 Task: Create a due date automation trigger when advanced on, on the monday of the week before a card is due add dates due in between 1 and 5 days at 11:00 AM.
Action: Mouse moved to (1170, 92)
Screenshot: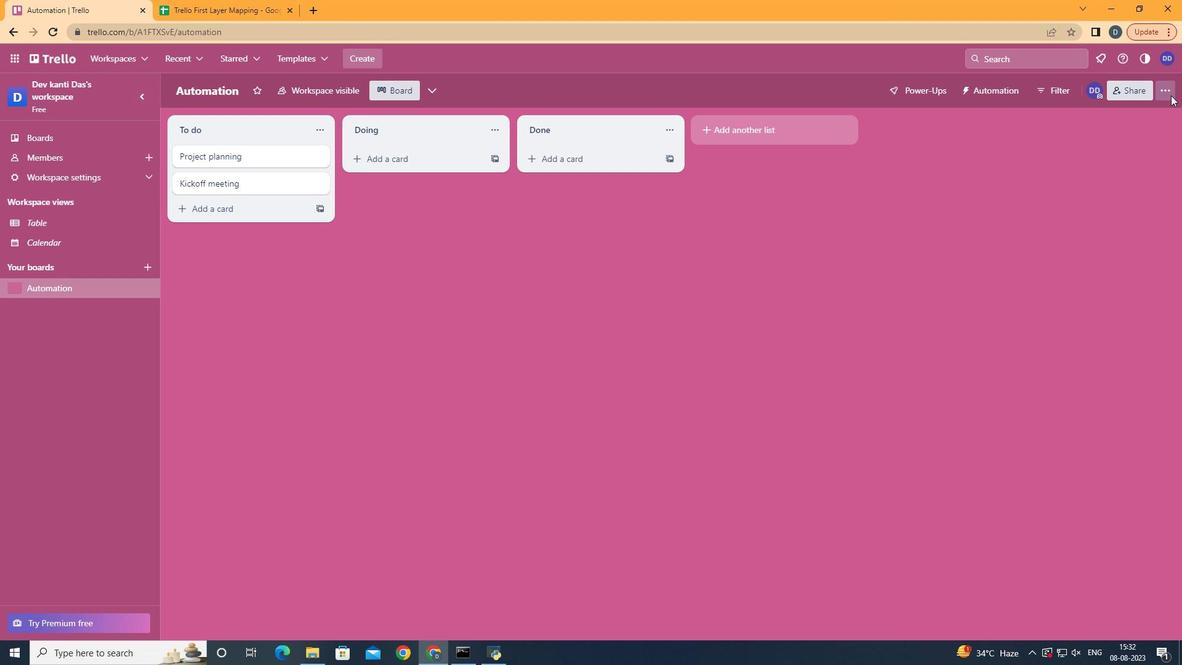 
Action: Mouse pressed left at (1170, 92)
Screenshot: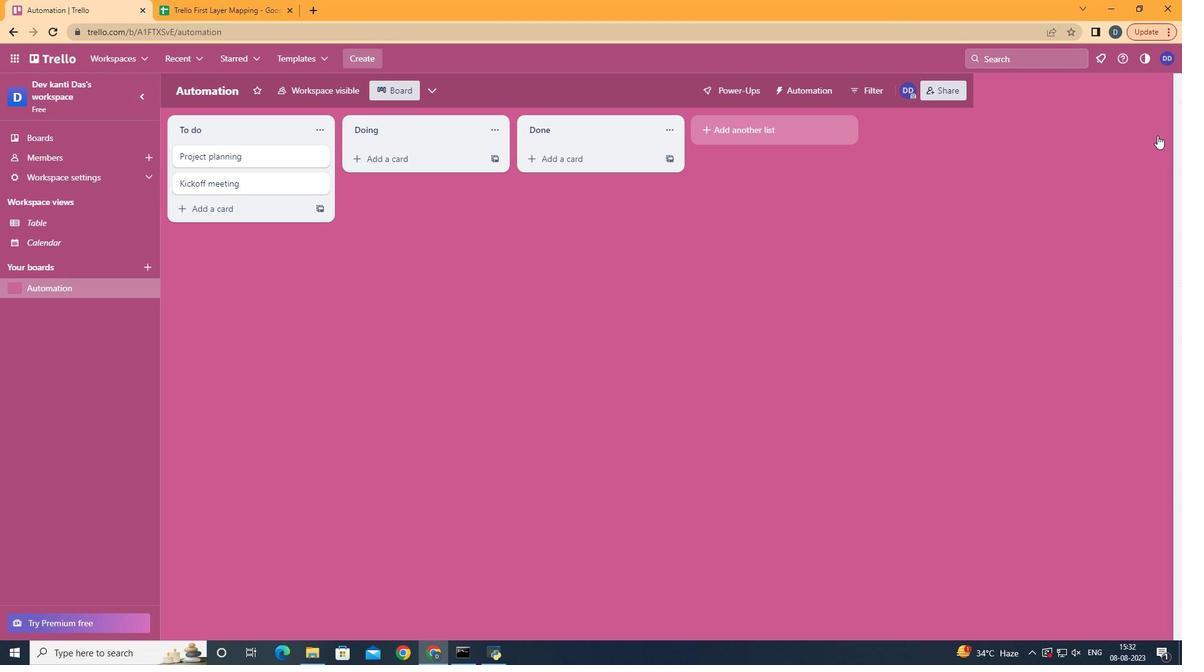 
Action: Mouse moved to (1038, 256)
Screenshot: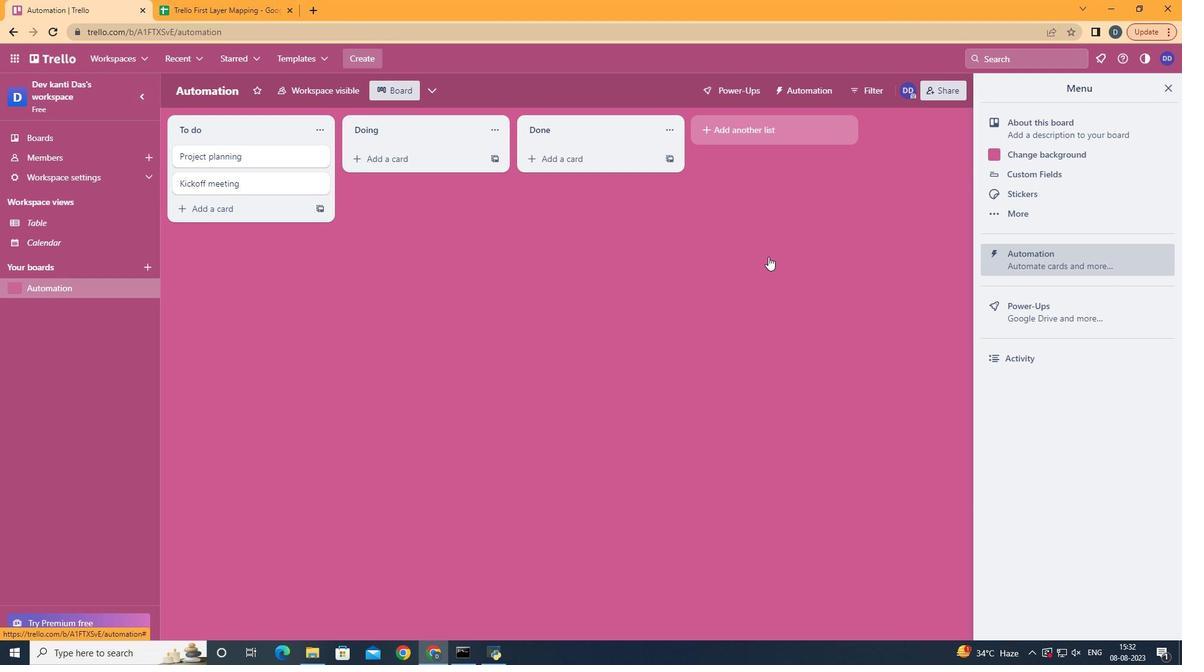 
Action: Mouse pressed left at (1075, 253)
Screenshot: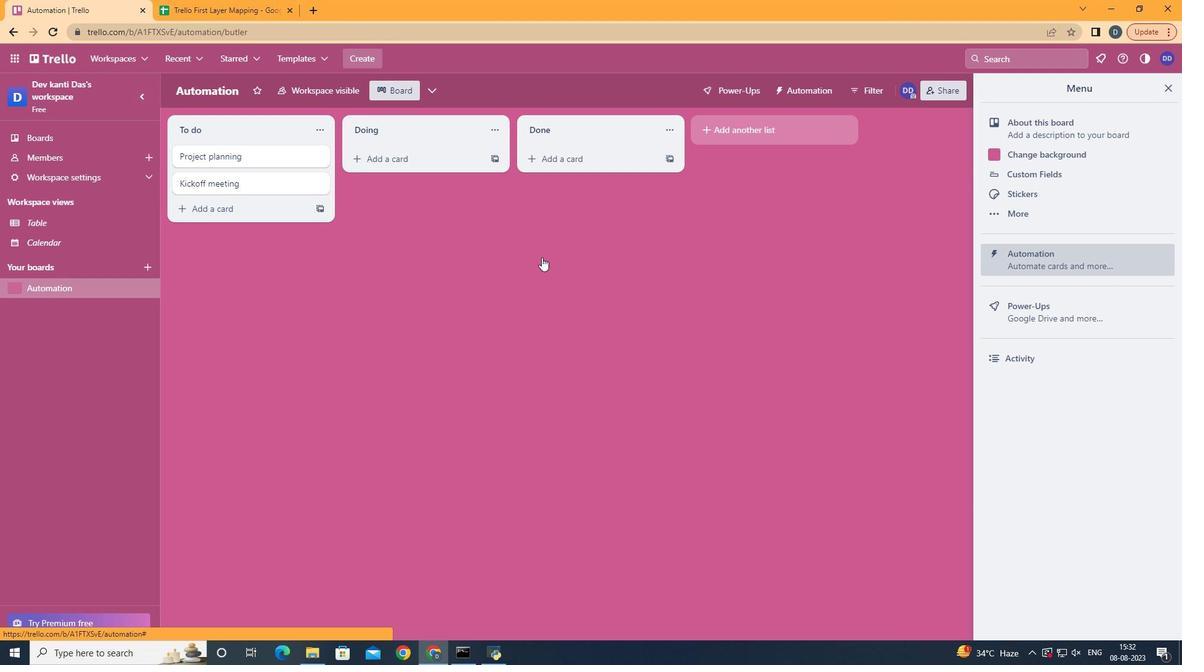 
Action: Mouse moved to (227, 248)
Screenshot: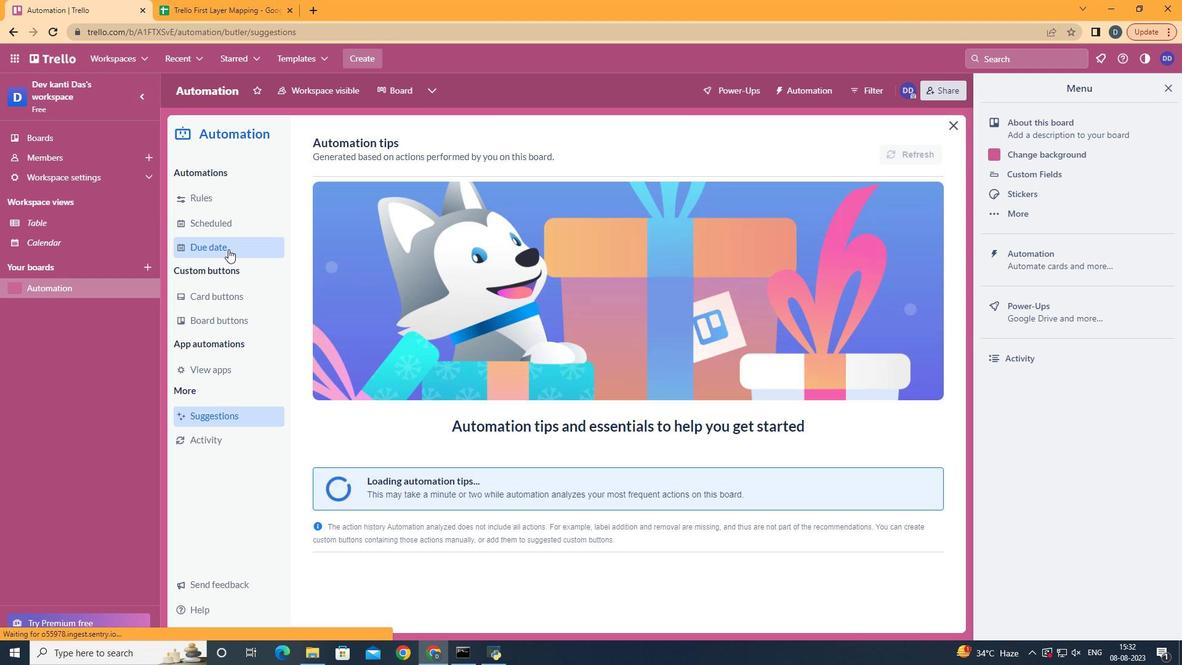 
Action: Mouse pressed left at (227, 248)
Screenshot: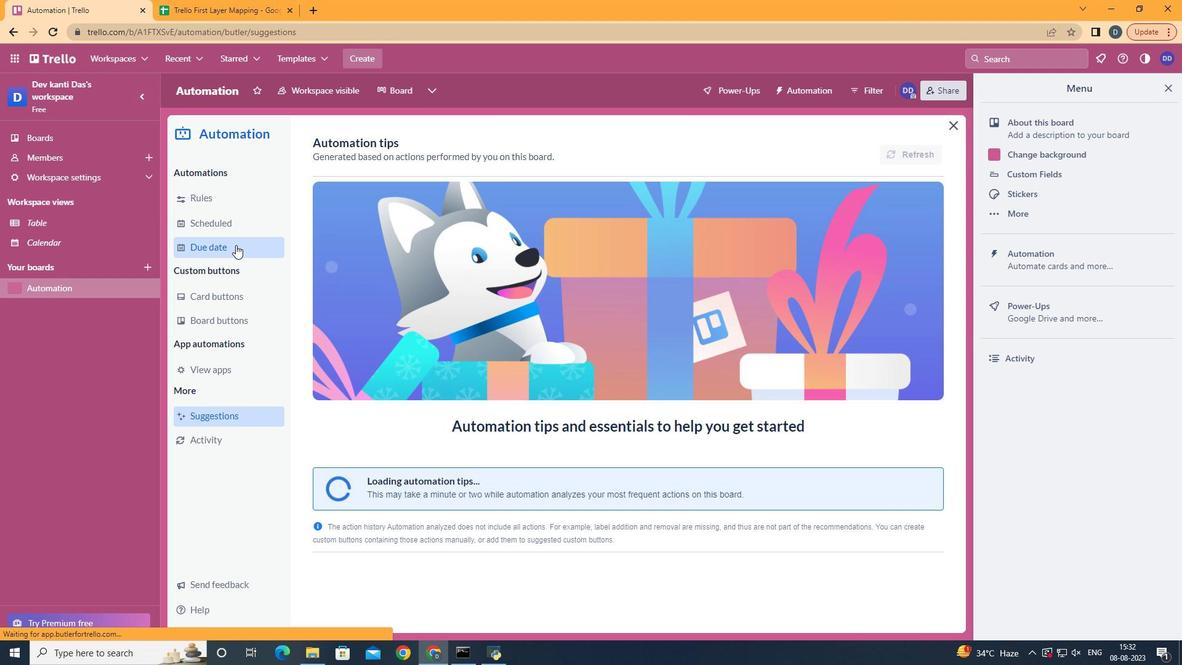 
Action: Mouse moved to (859, 142)
Screenshot: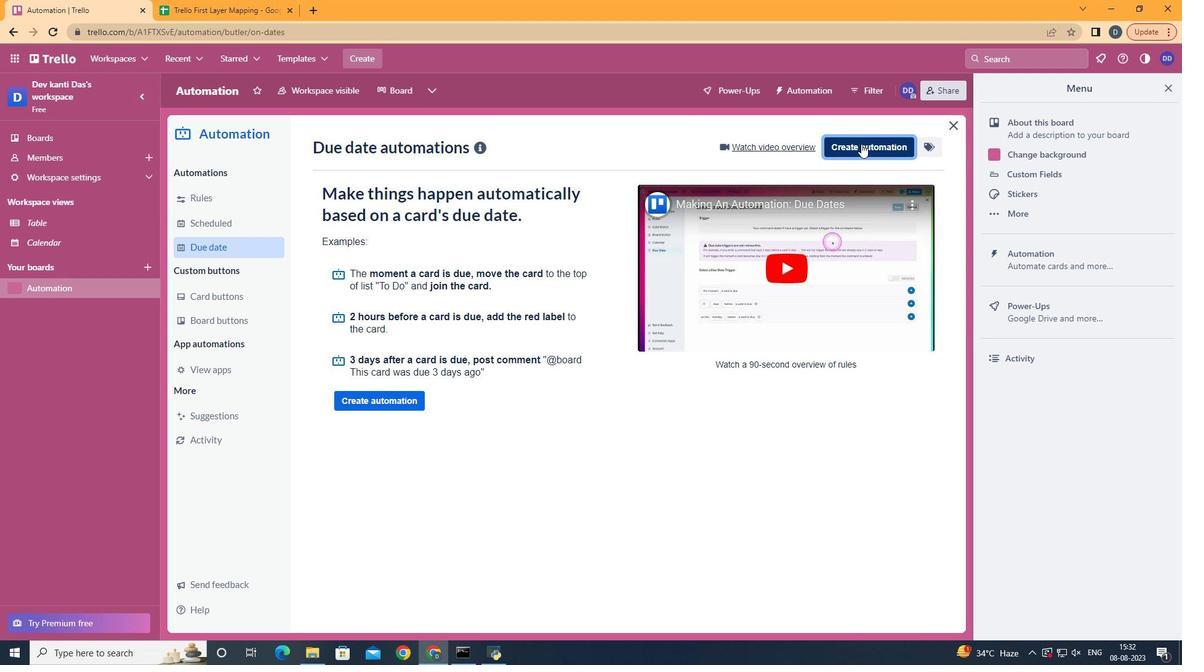 
Action: Mouse pressed left at (859, 142)
Screenshot: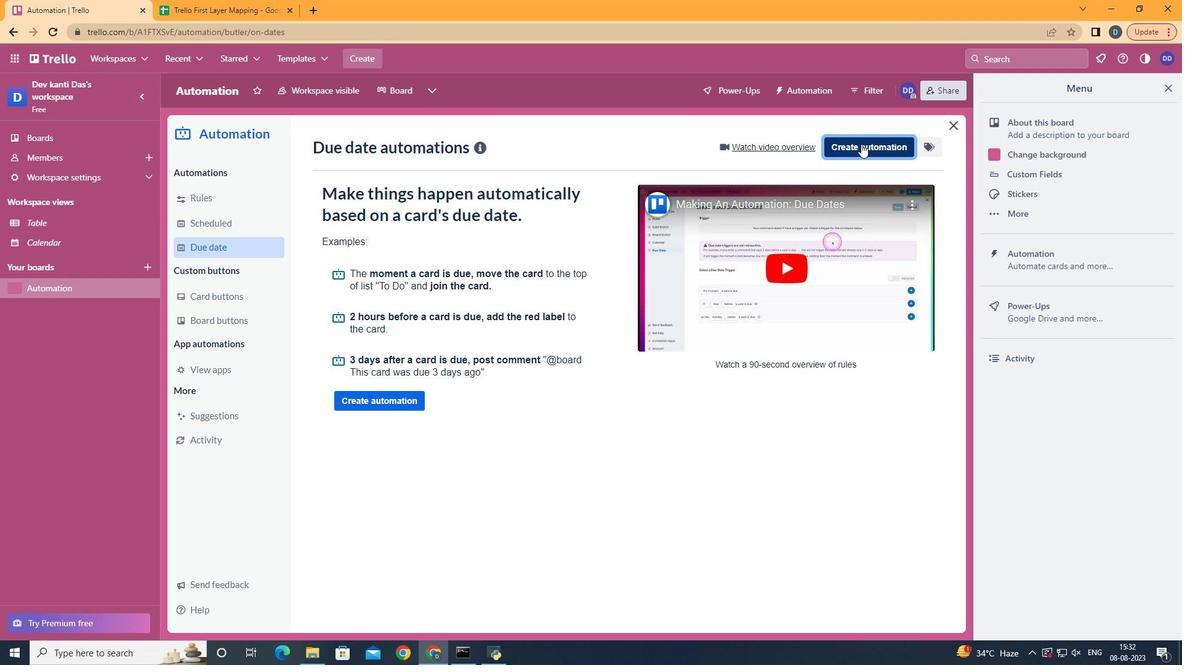 
Action: Mouse moved to (582, 265)
Screenshot: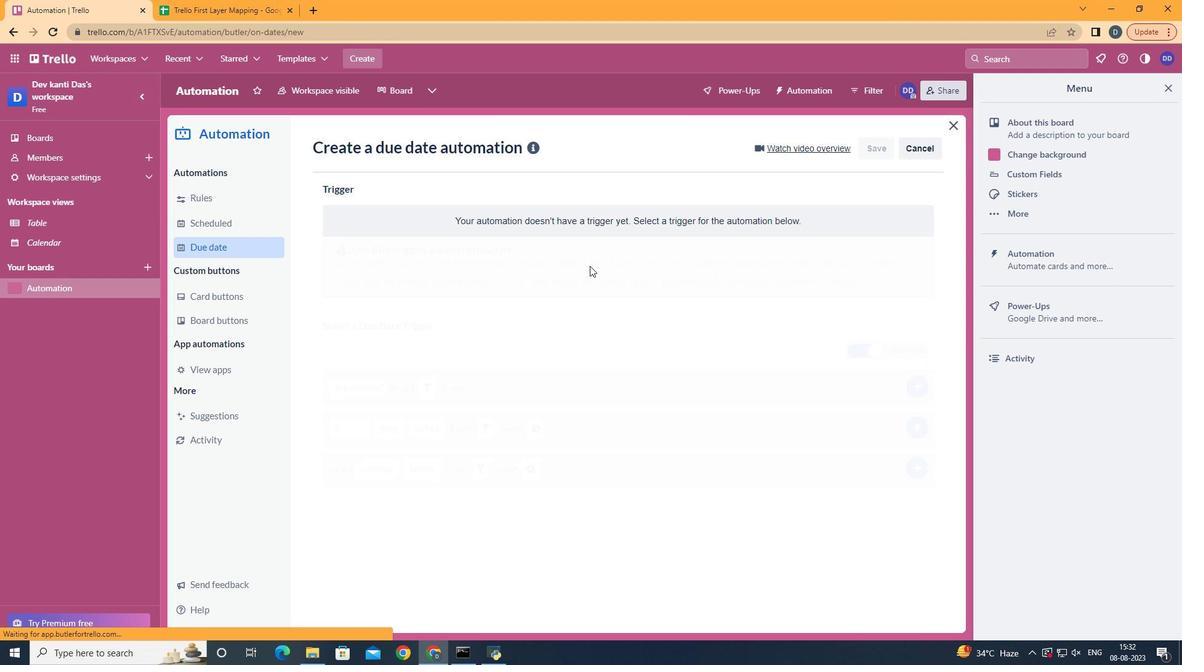 
Action: Mouse pressed left at (582, 265)
Screenshot: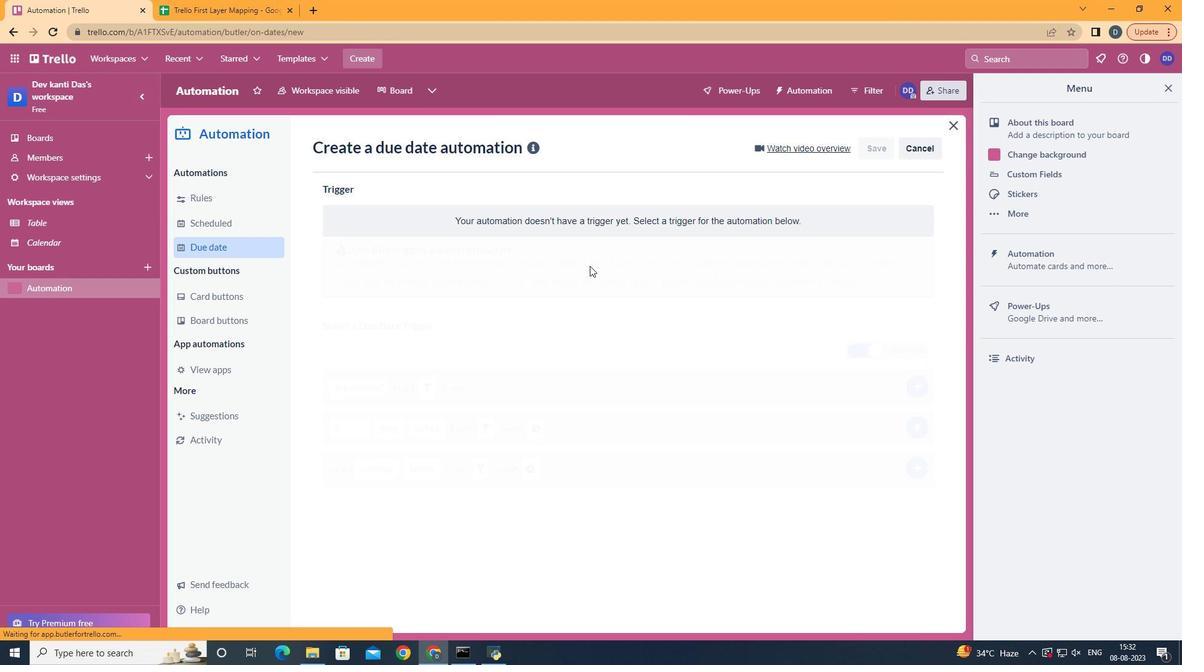 
Action: Mouse moved to (431, 596)
Screenshot: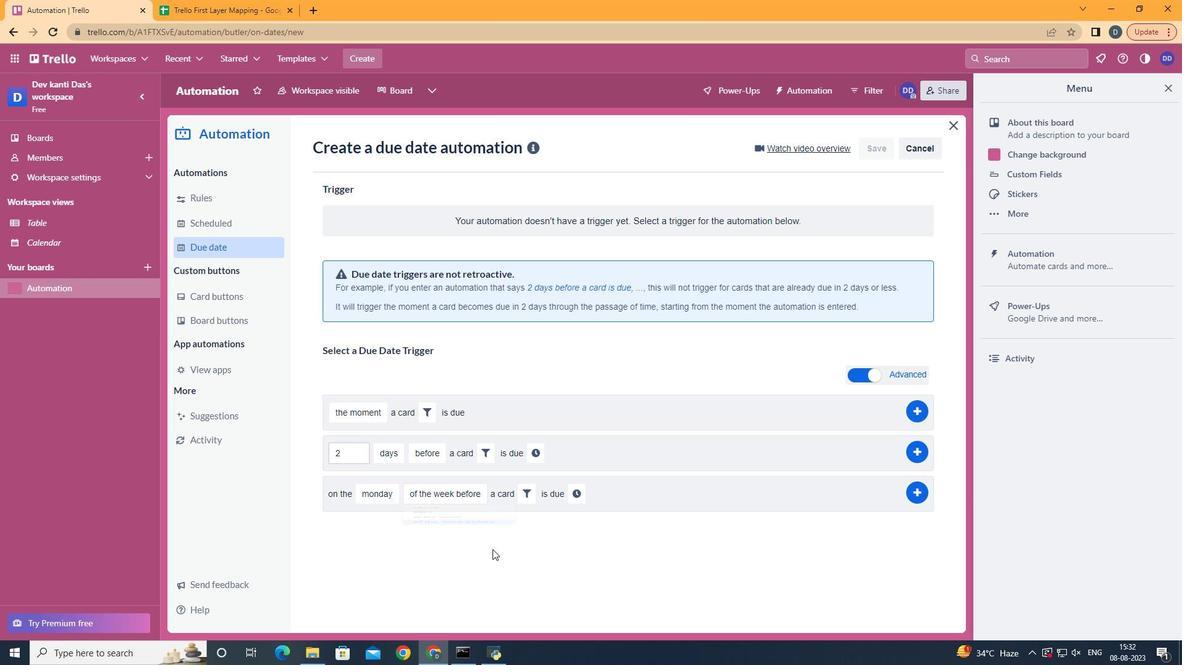 
Action: Mouse pressed left at (431, 596)
Screenshot: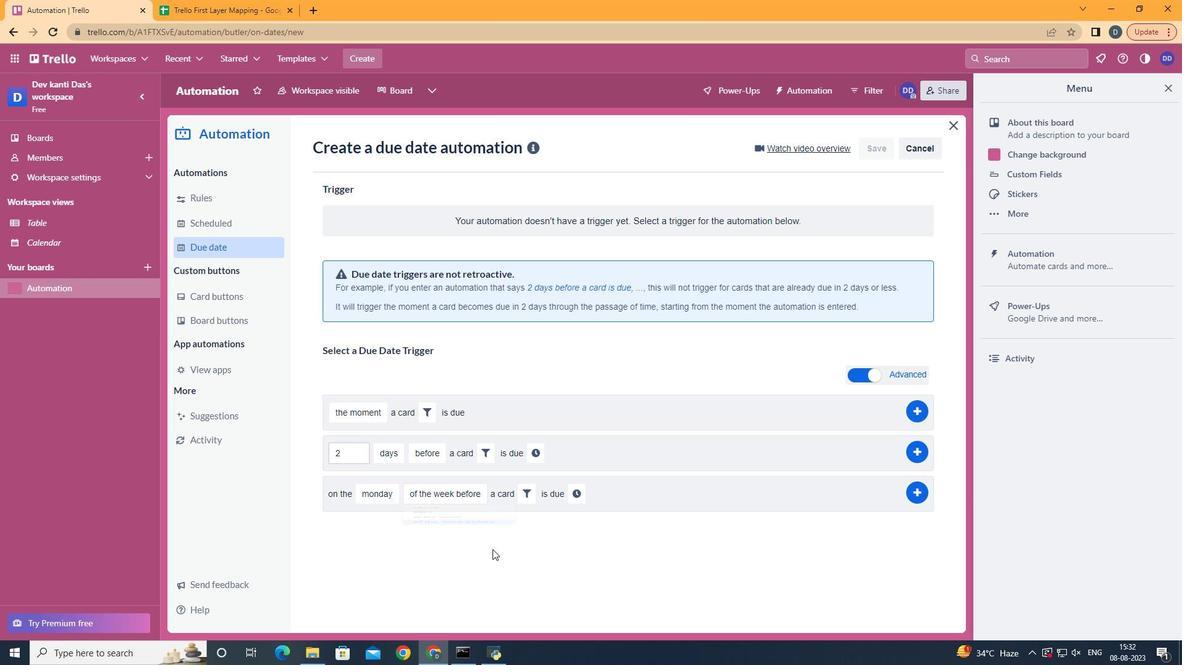 
Action: Mouse moved to (532, 498)
Screenshot: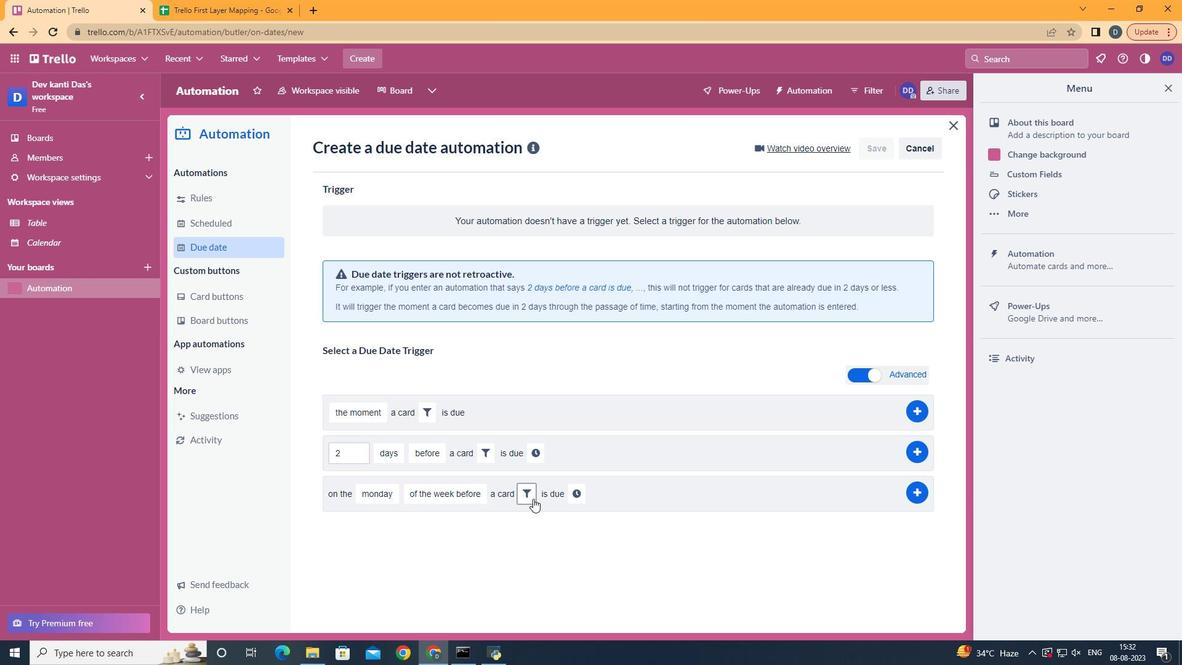 
Action: Mouse pressed left at (532, 498)
Screenshot: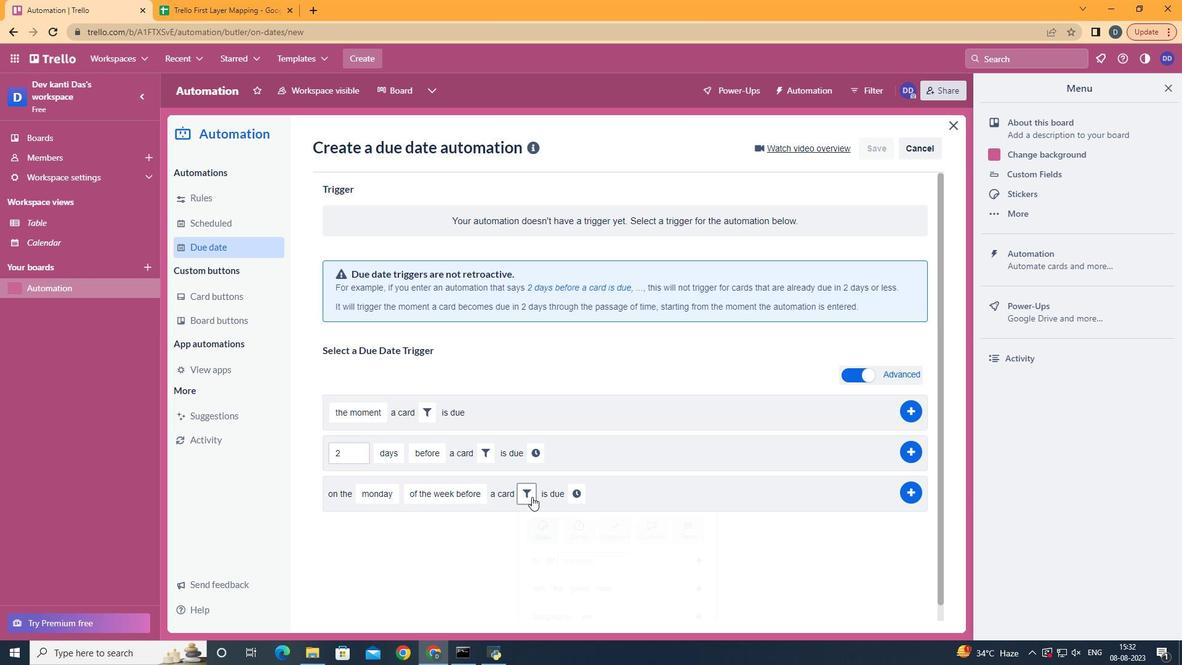 
Action: Mouse moved to (589, 533)
Screenshot: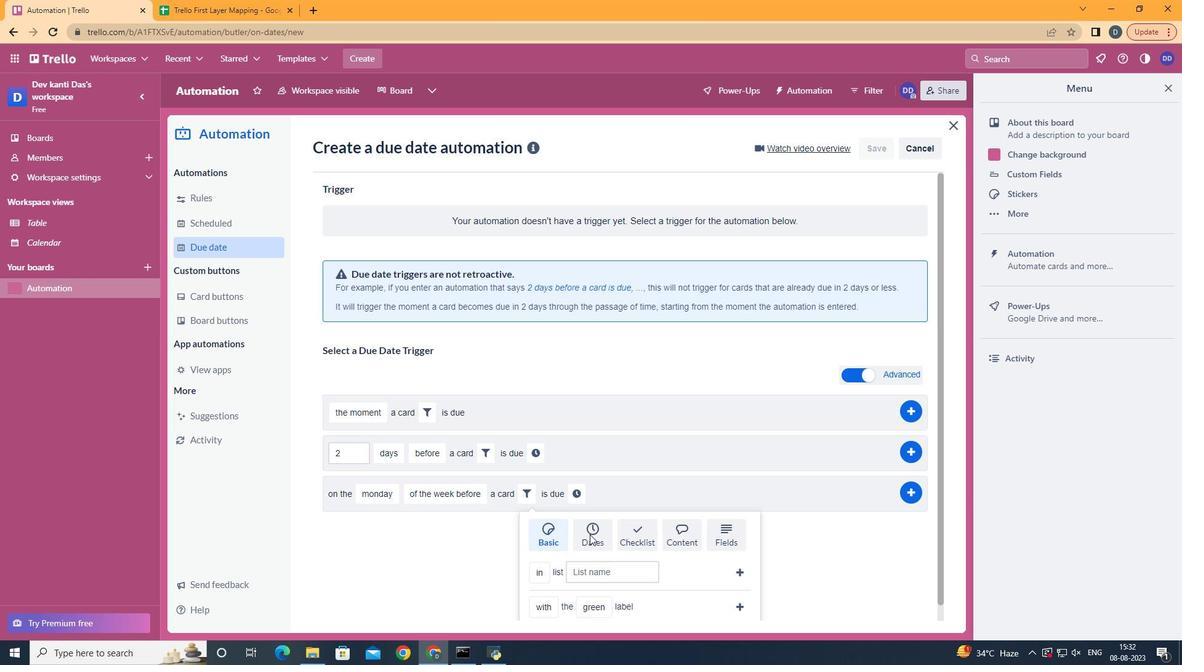 
Action: Mouse pressed left at (589, 533)
Screenshot: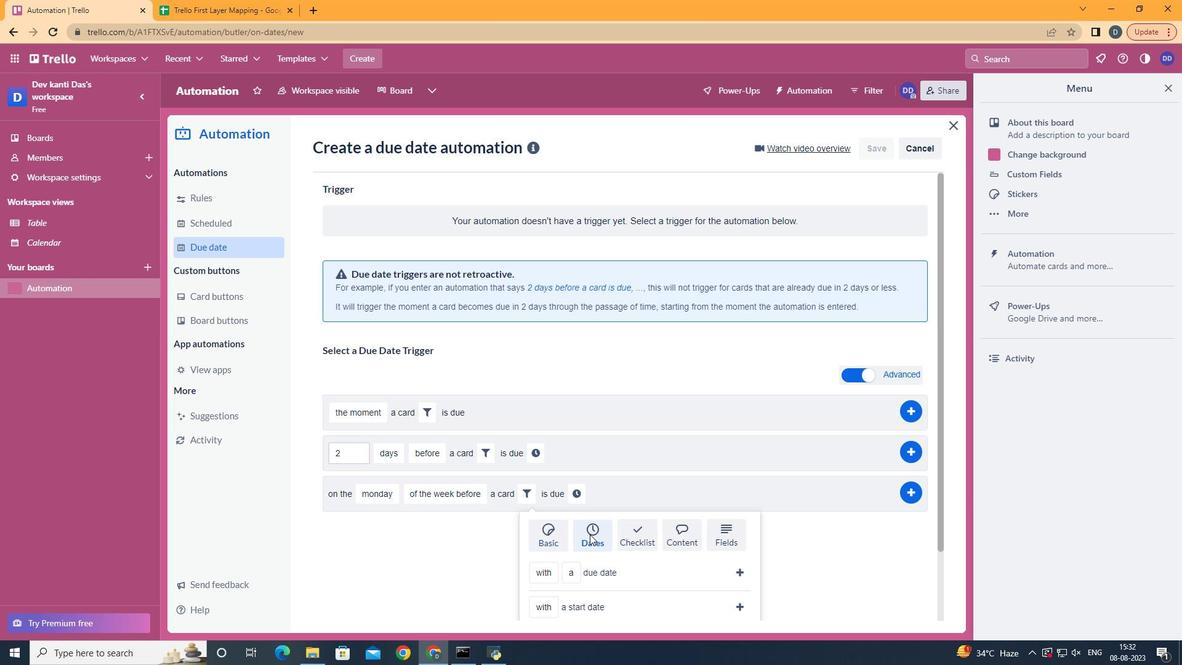 
Action: Mouse moved to (589, 533)
Screenshot: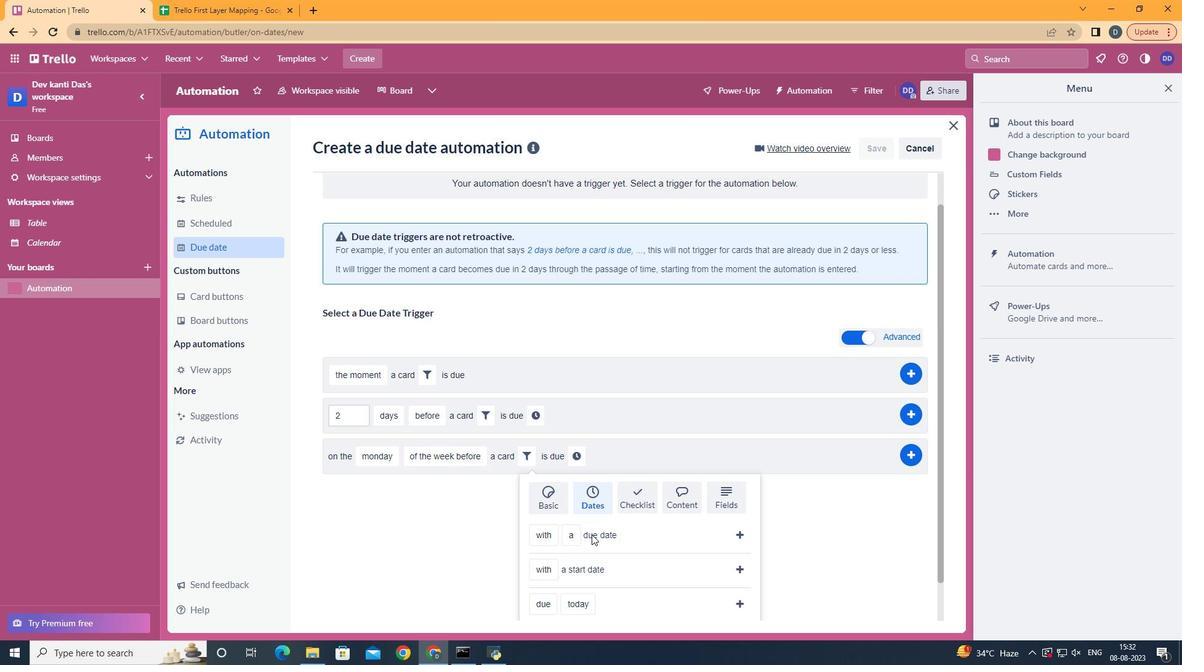 
Action: Mouse scrolled (589, 533) with delta (0, 0)
Screenshot: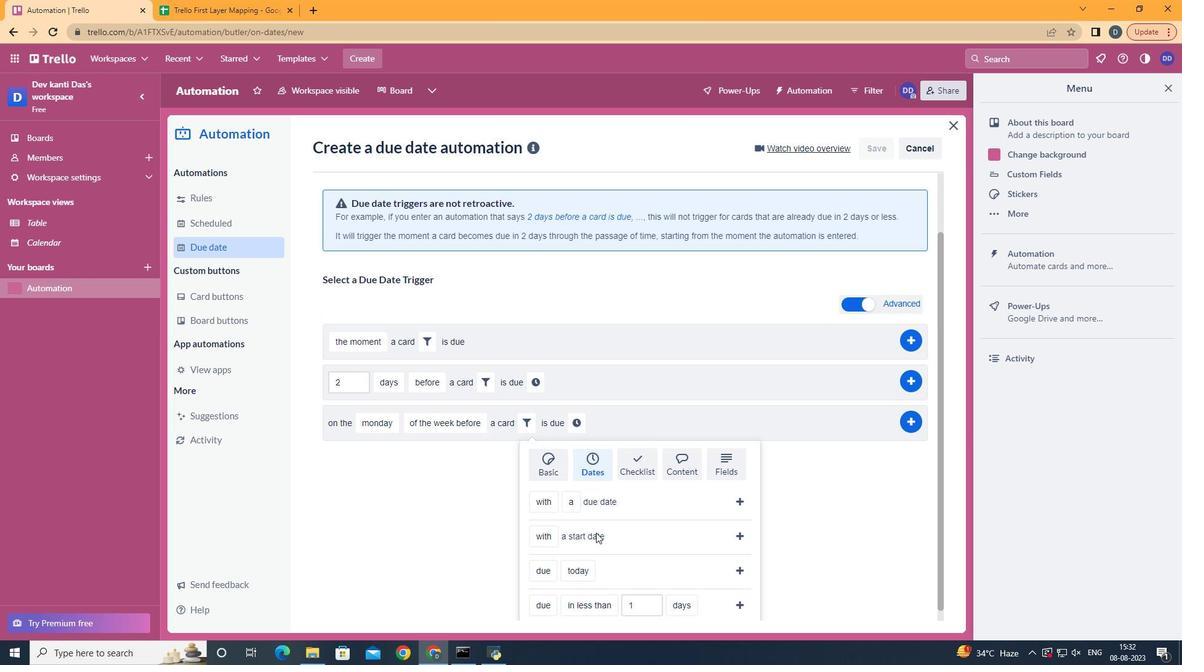 
Action: Mouse scrolled (589, 533) with delta (0, 0)
Screenshot: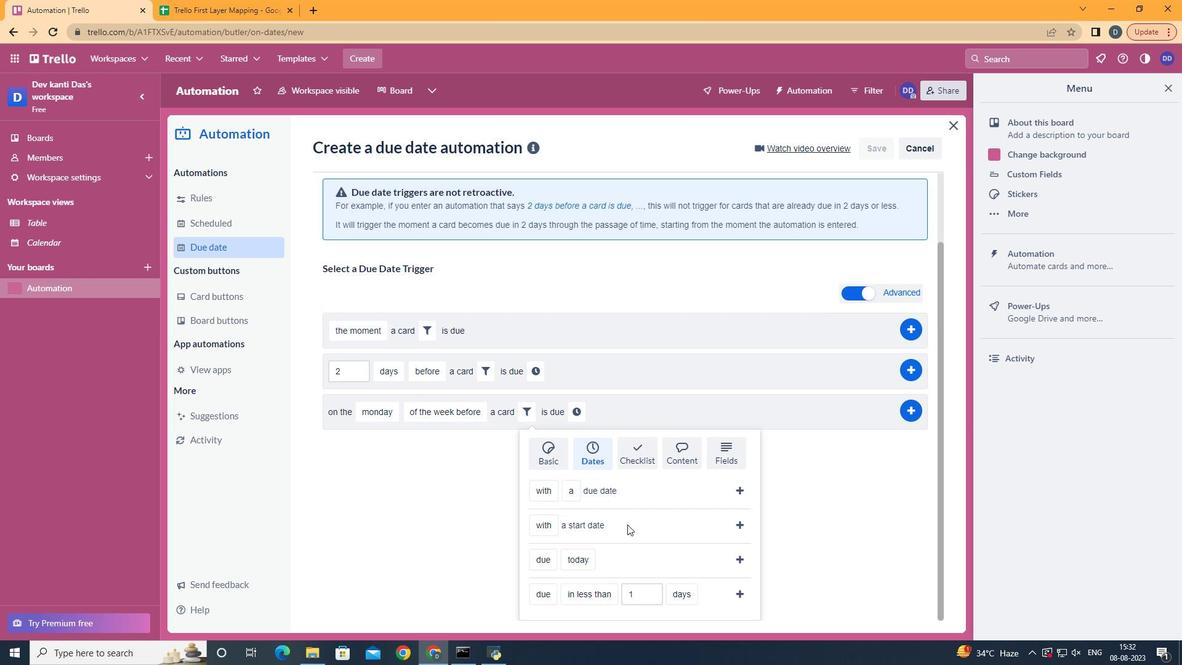 
Action: Mouse scrolled (589, 533) with delta (0, 0)
Screenshot: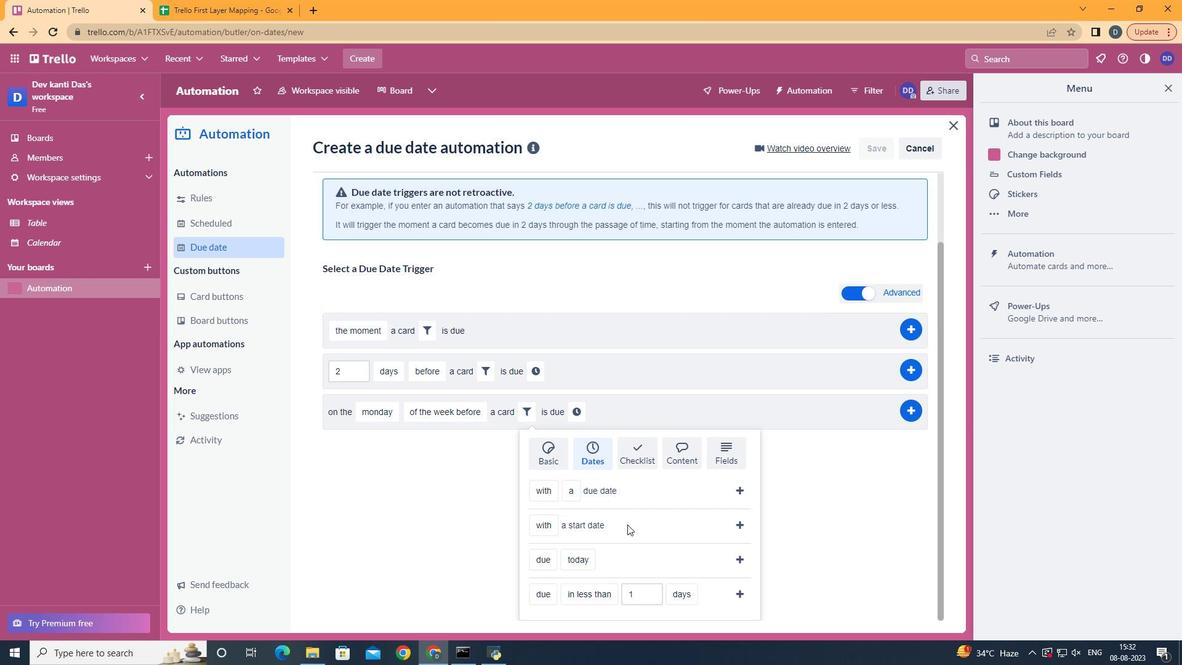 
Action: Mouse scrolled (589, 533) with delta (0, 0)
Screenshot: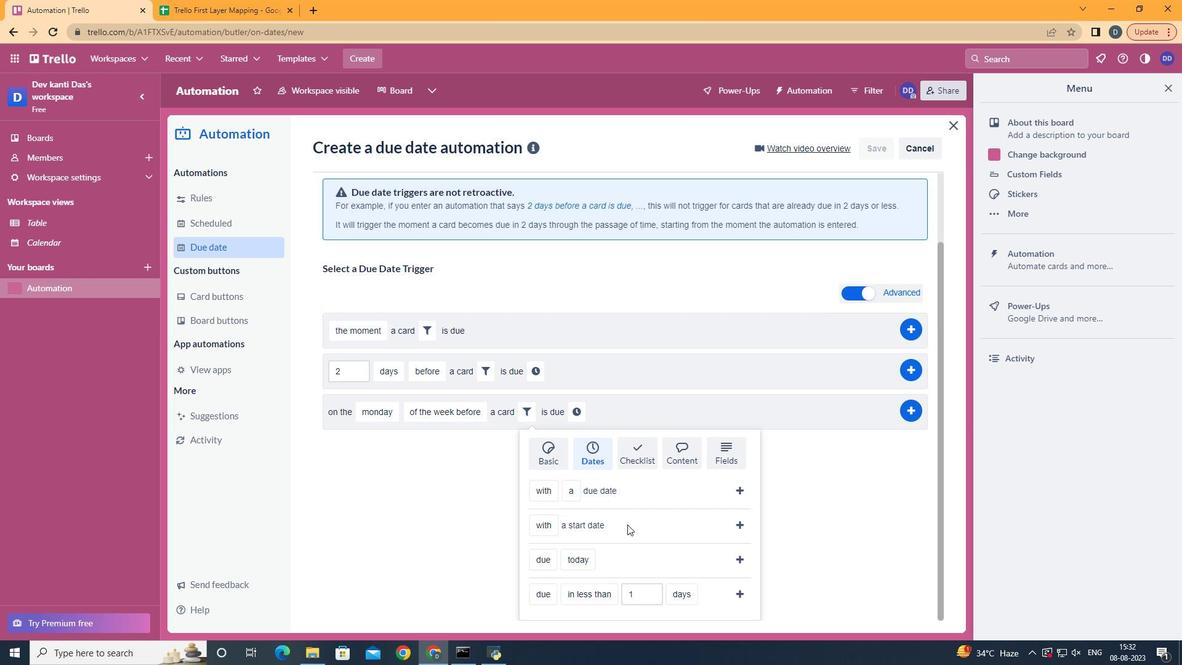 
Action: Mouse moved to (565, 546)
Screenshot: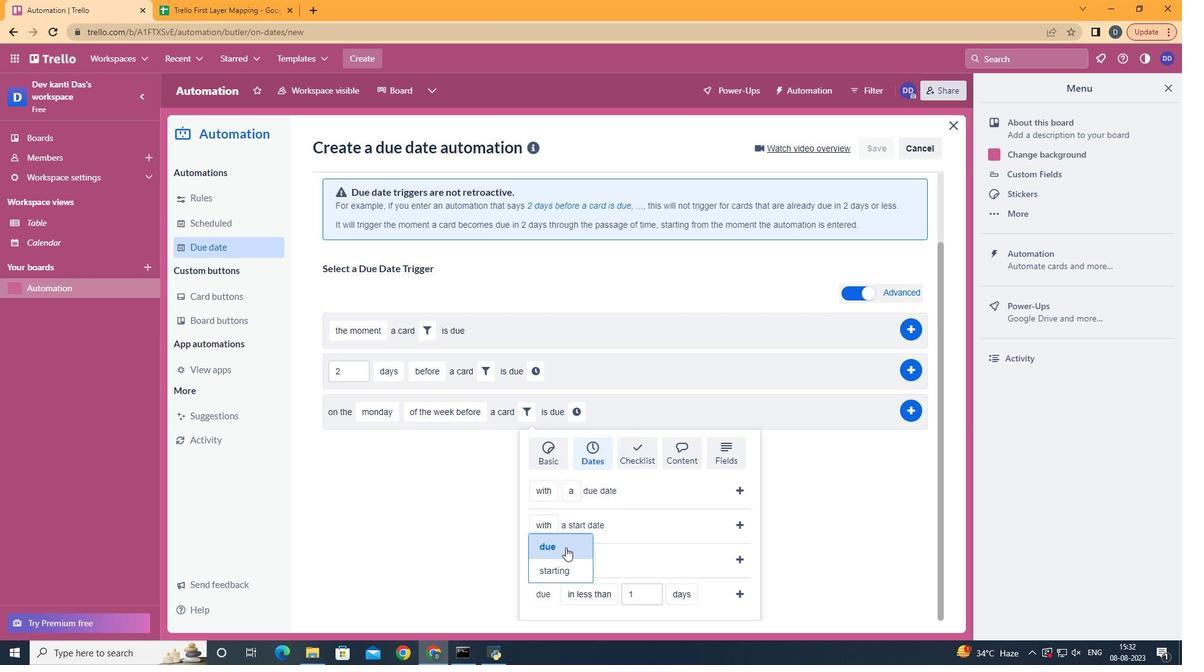 
Action: Mouse pressed left at (565, 546)
Screenshot: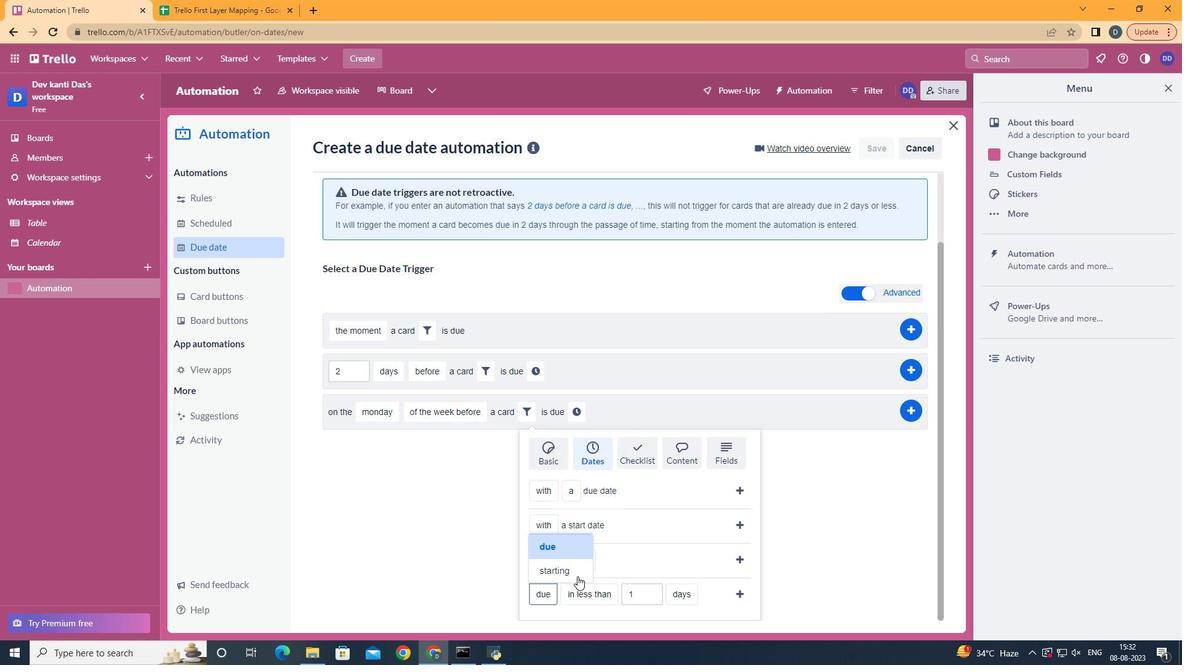 
Action: Mouse moved to (601, 568)
Screenshot: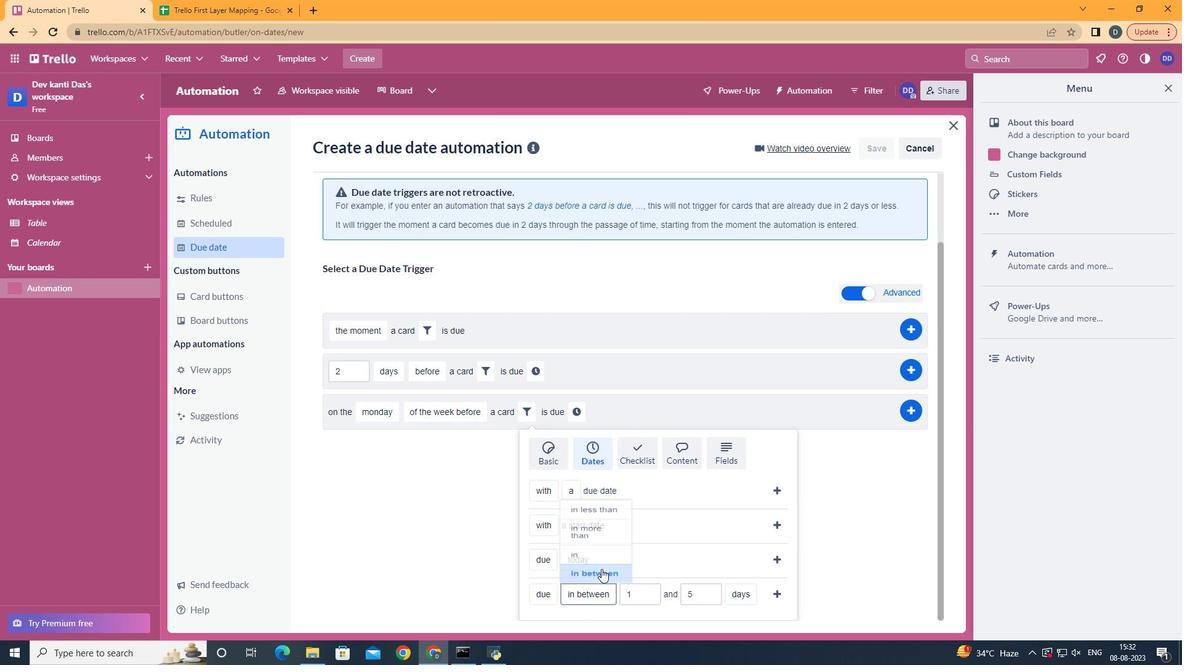 
Action: Mouse pressed left at (601, 568)
Screenshot: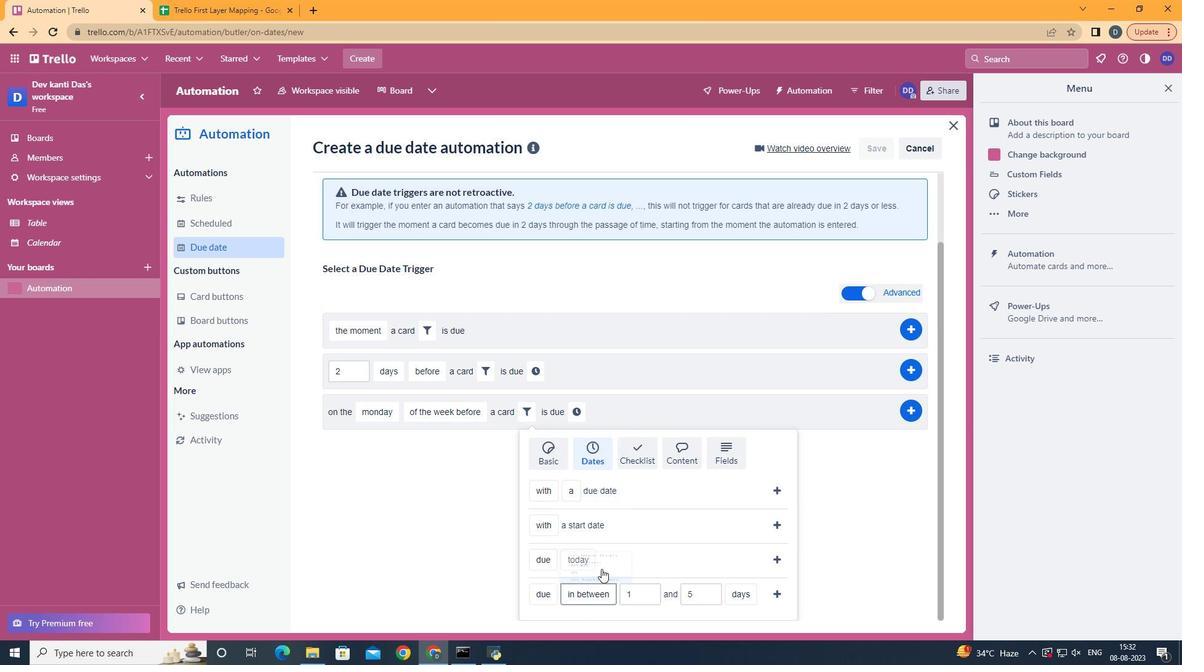 
Action: Mouse moved to (752, 545)
Screenshot: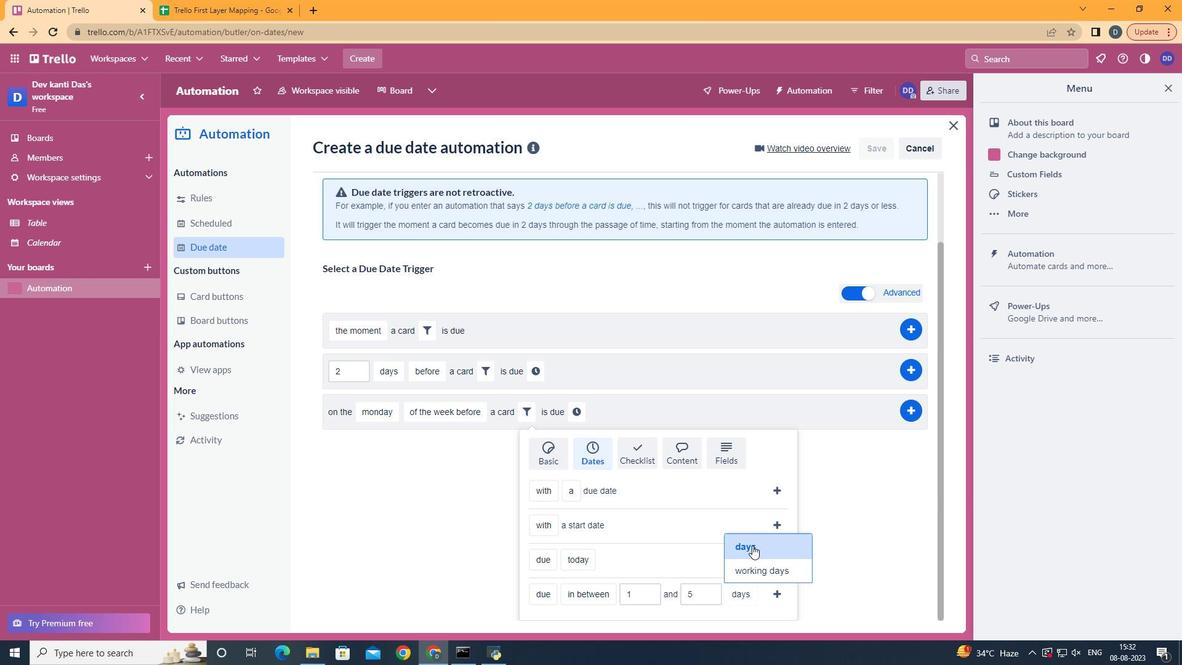 
Action: Mouse pressed left at (752, 545)
Screenshot: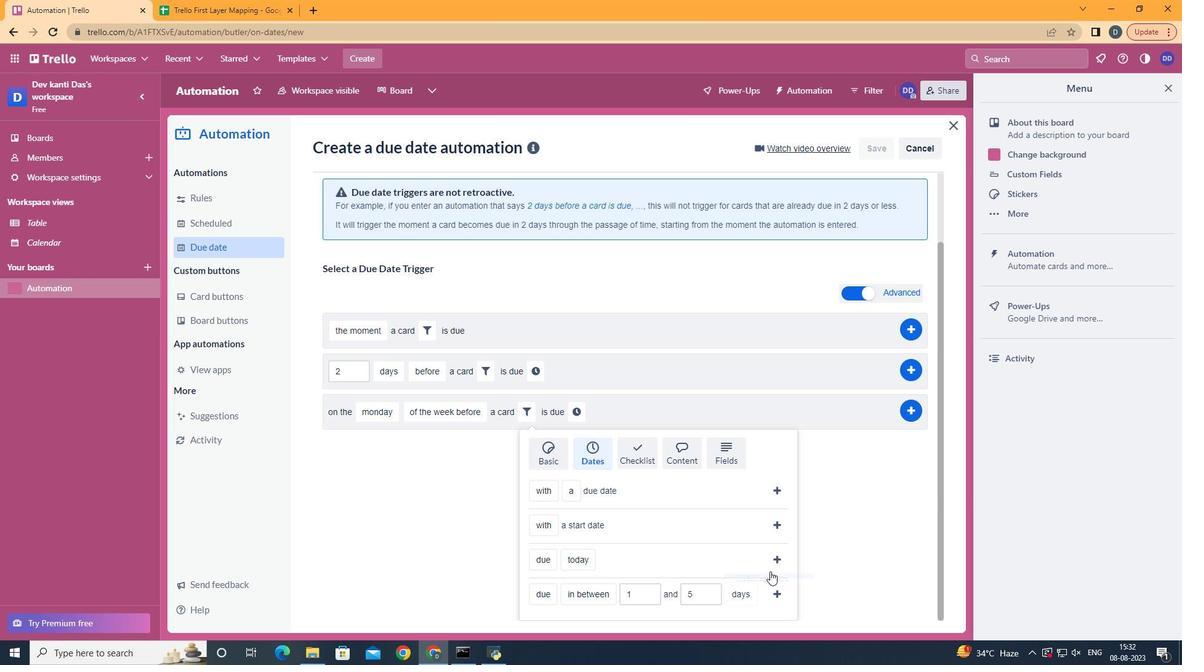 
Action: Mouse moved to (782, 590)
Screenshot: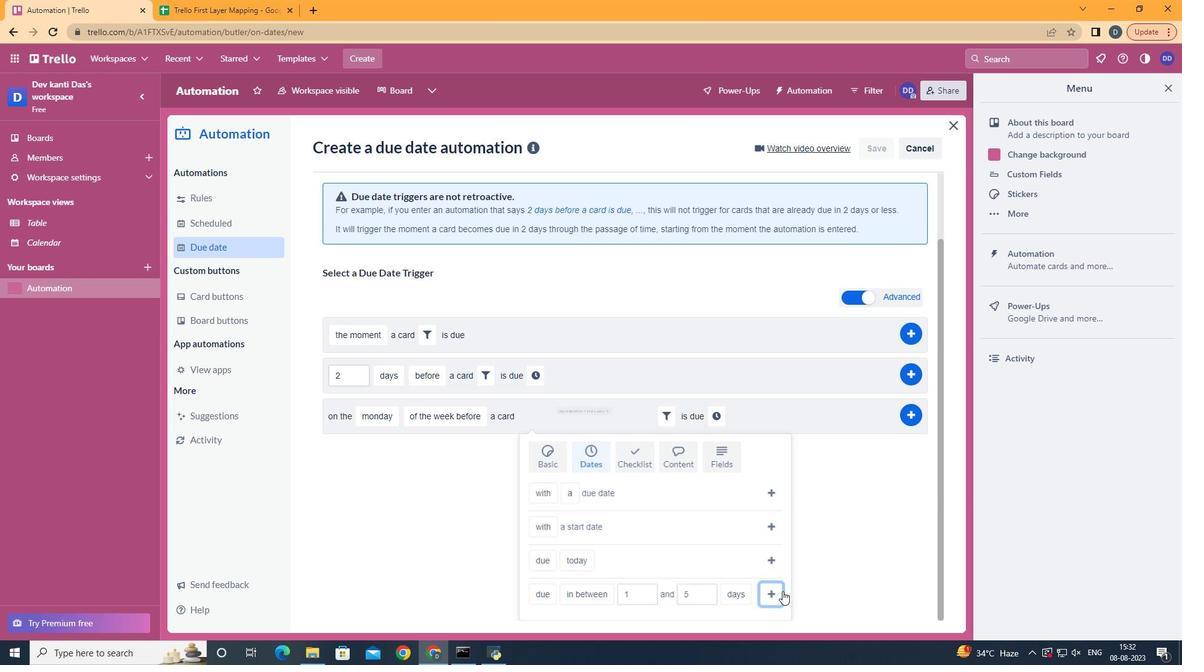 
Action: Mouse pressed left at (782, 590)
Screenshot: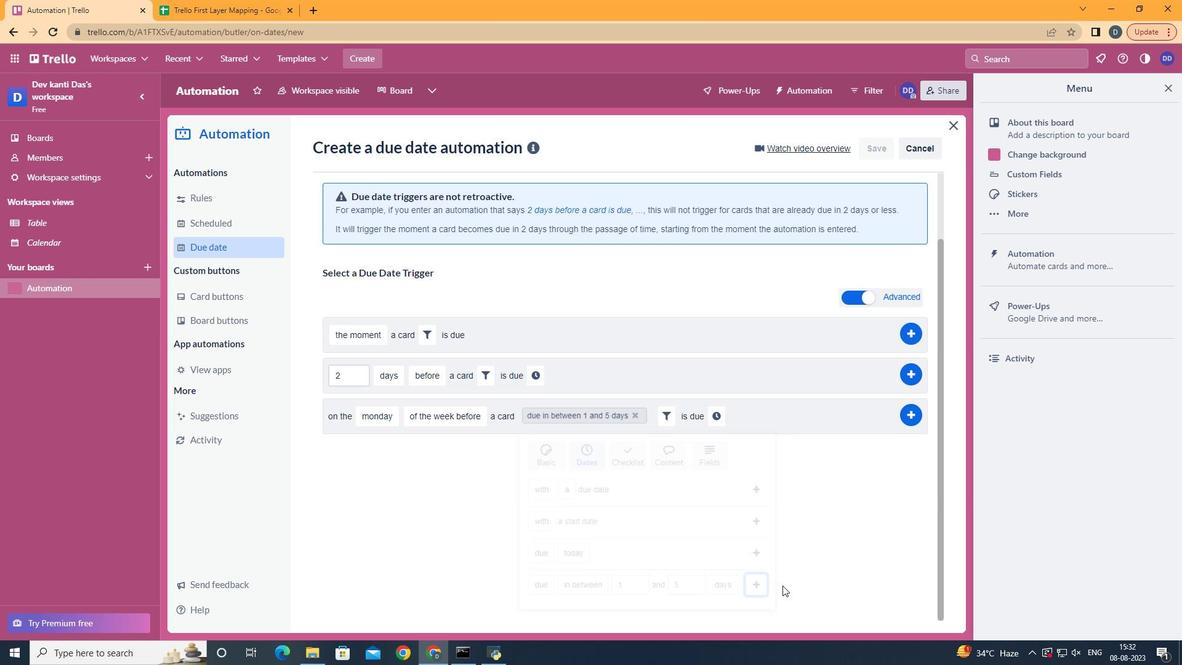 
Action: Mouse moved to (722, 500)
Screenshot: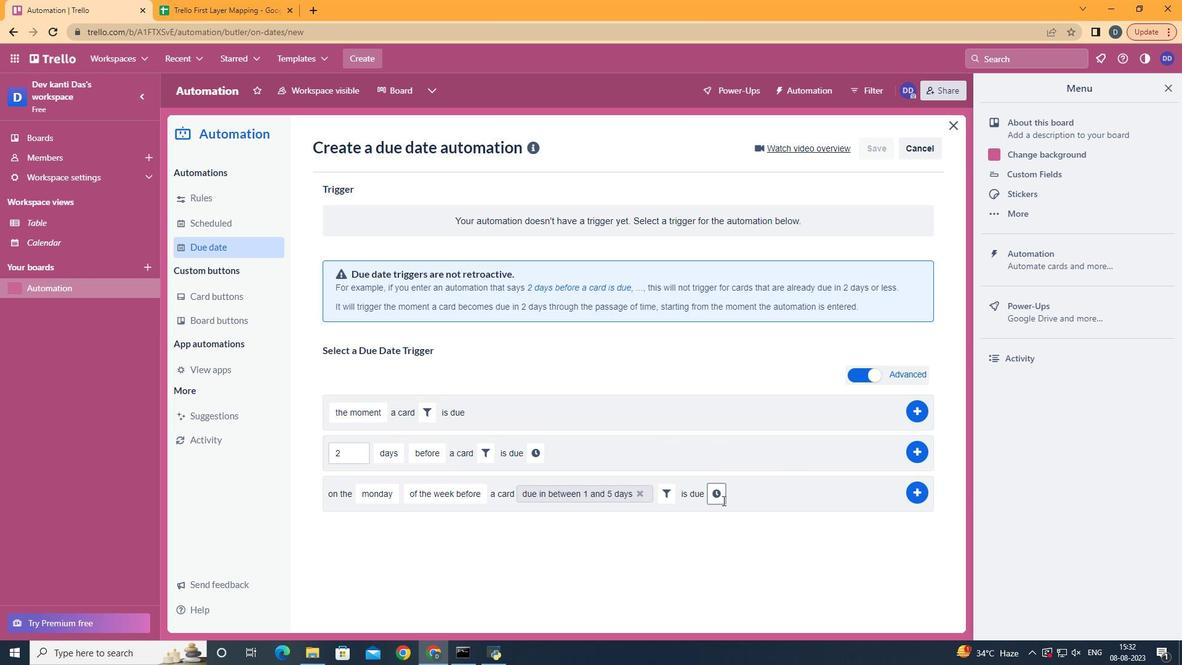 
Action: Mouse pressed left at (722, 500)
Screenshot: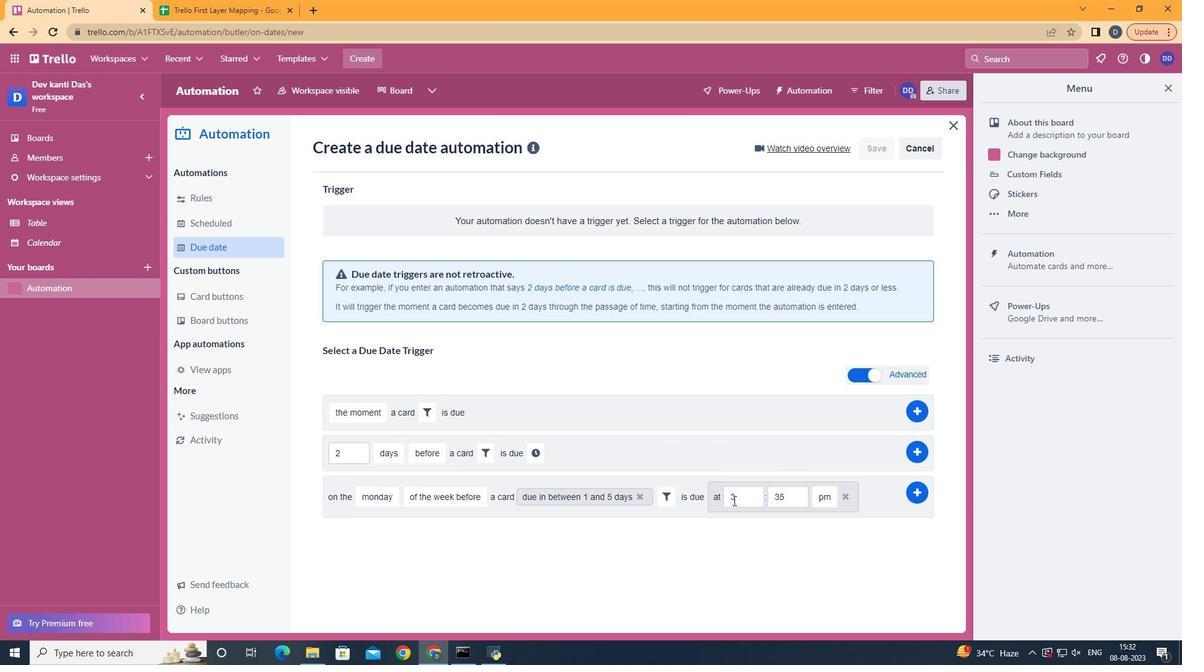 
Action: Mouse moved to (734, 500)
Screenshot: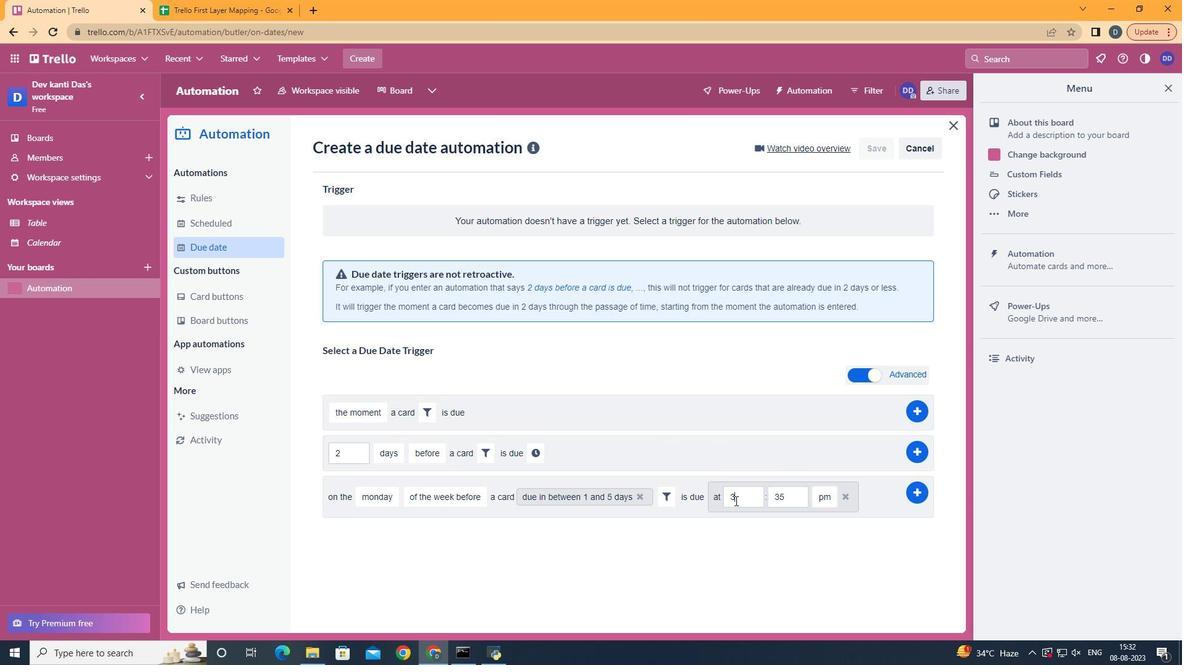 
Action: Mouse pressed left at (734, 500)
Screenshot: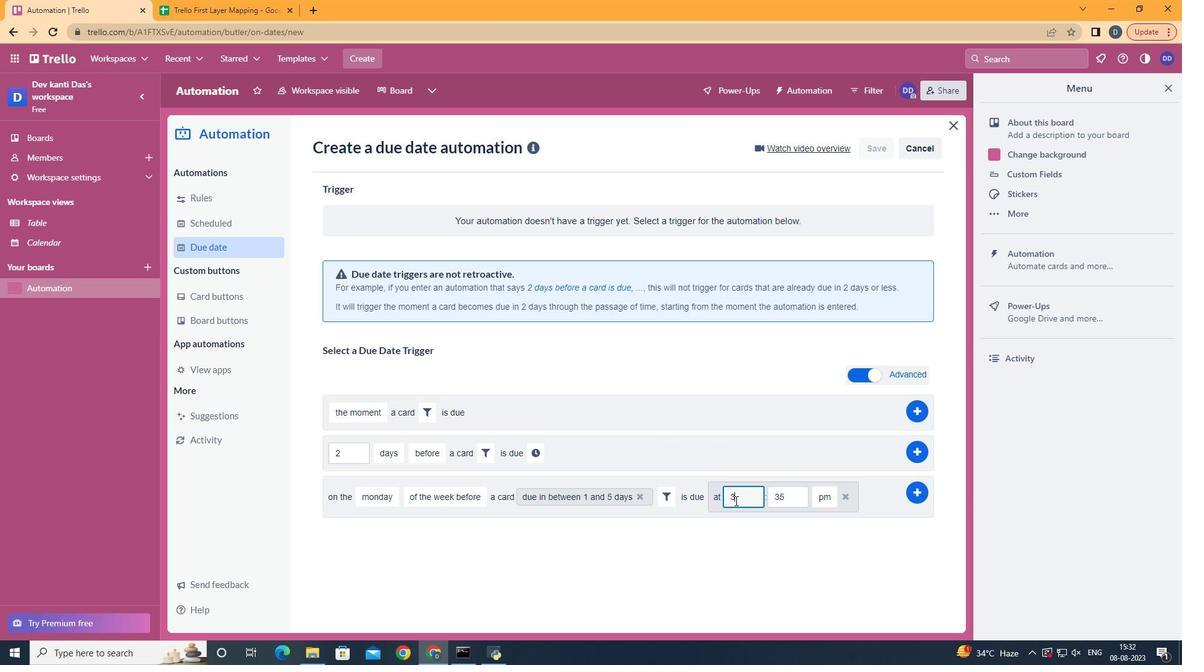 
Action: Mouse moved to (733, 500)
Screenshot: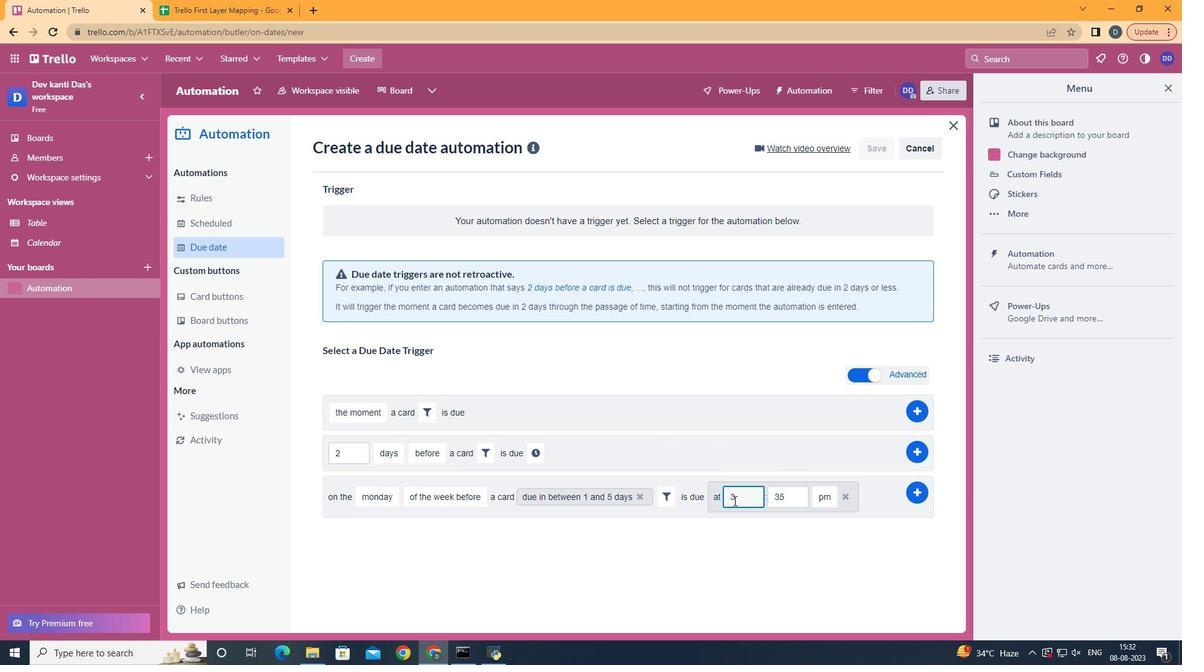 
Action: Key pressed <Key.backspace>11
Screenshot: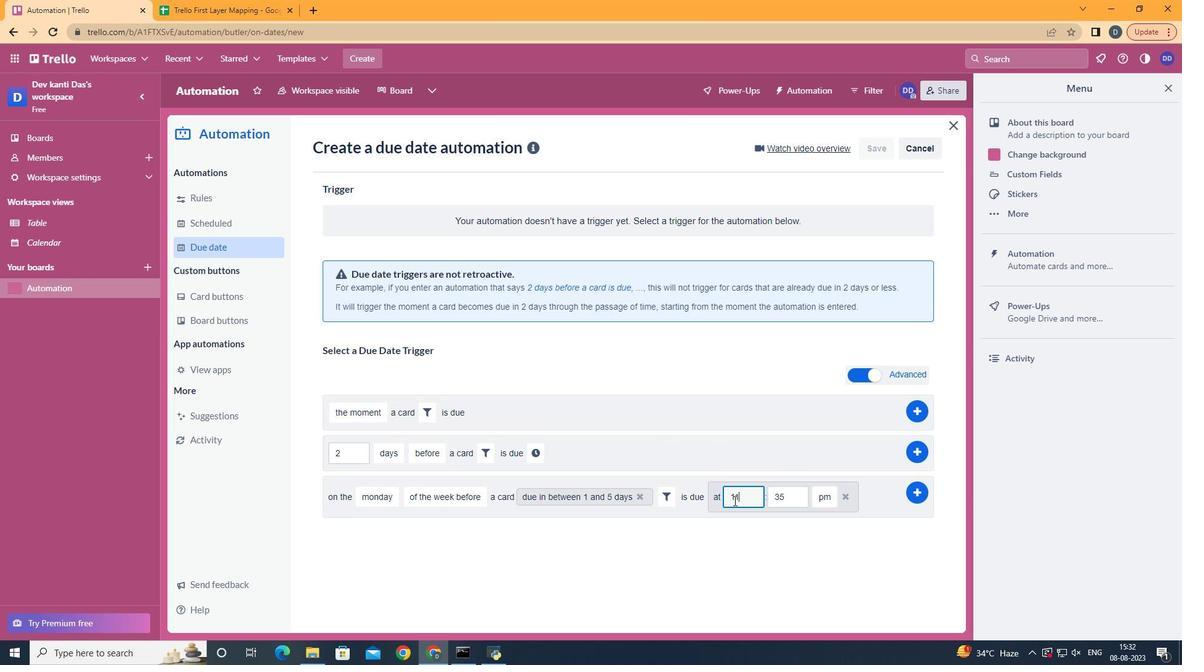 
Action: Mouse moved to (793, 505)
Screenshot: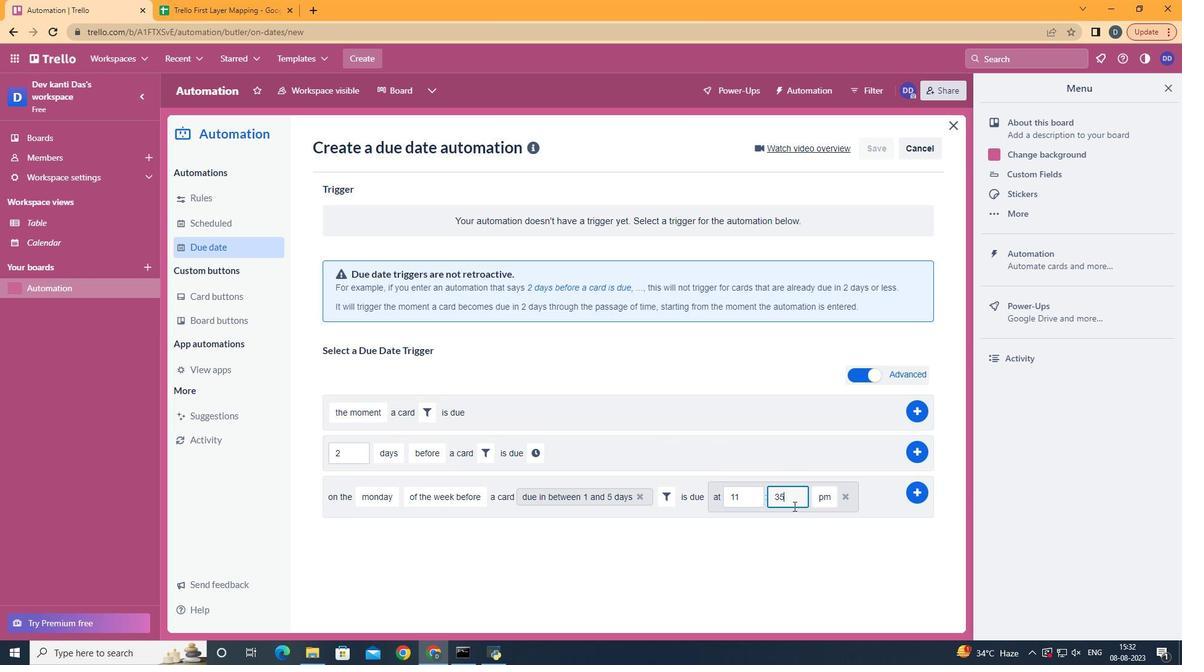 
Action: Mouse pressed left at (793, 505)
Screenshot: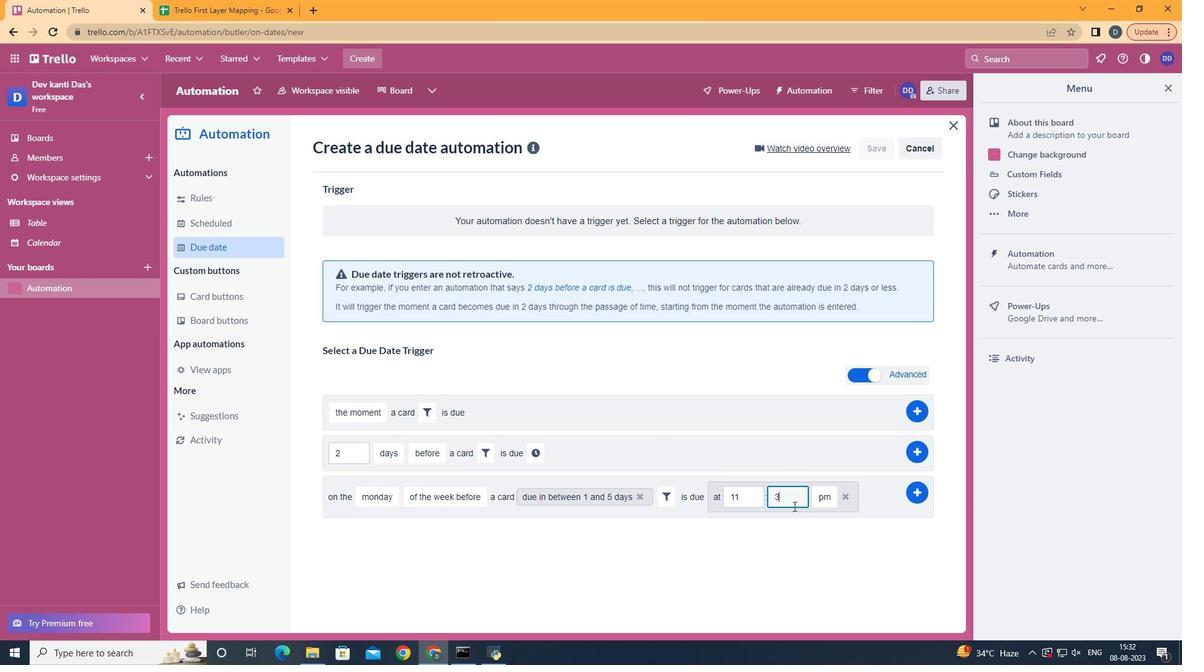 
Action: Key pressed <Key.backspace><Key.backspace>00
Screenshot: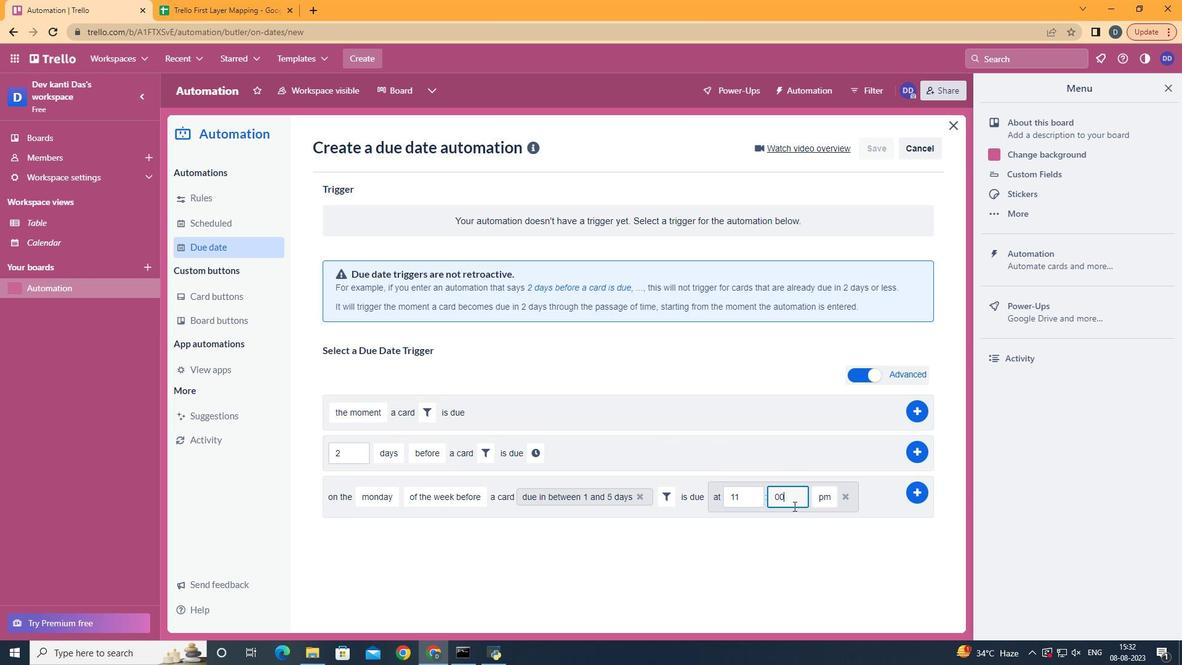 
Action: Mouse moved to (825, 517)
Screenshot: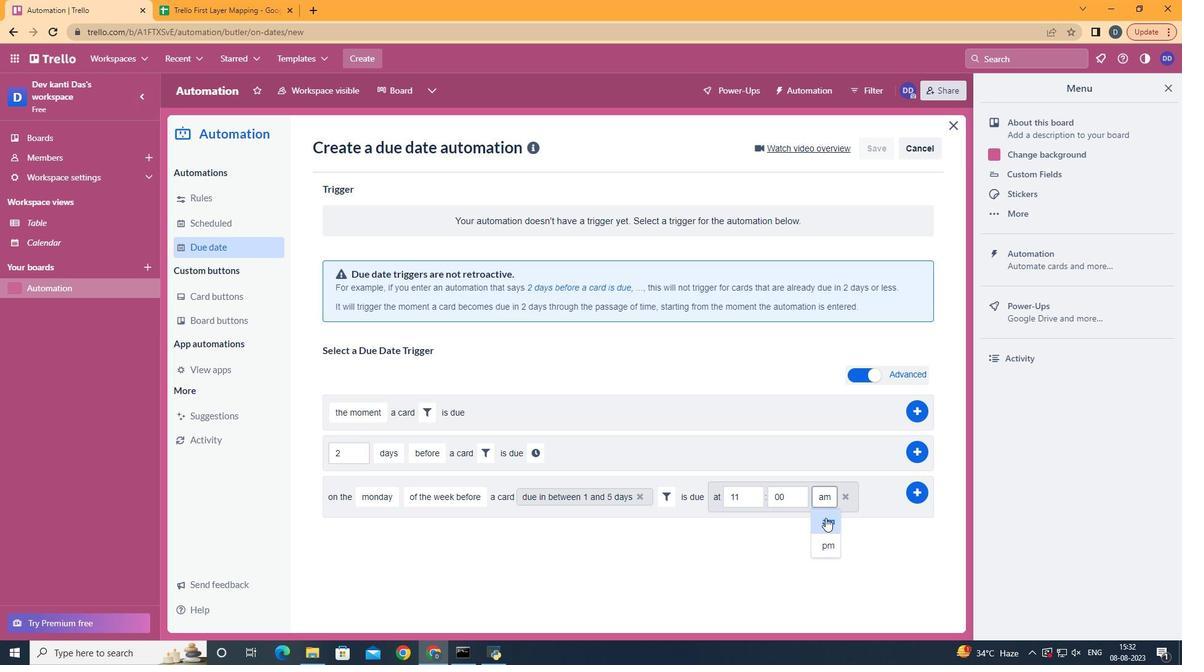 
Action: Mouse pressed left at (825, 517)
Screenshot: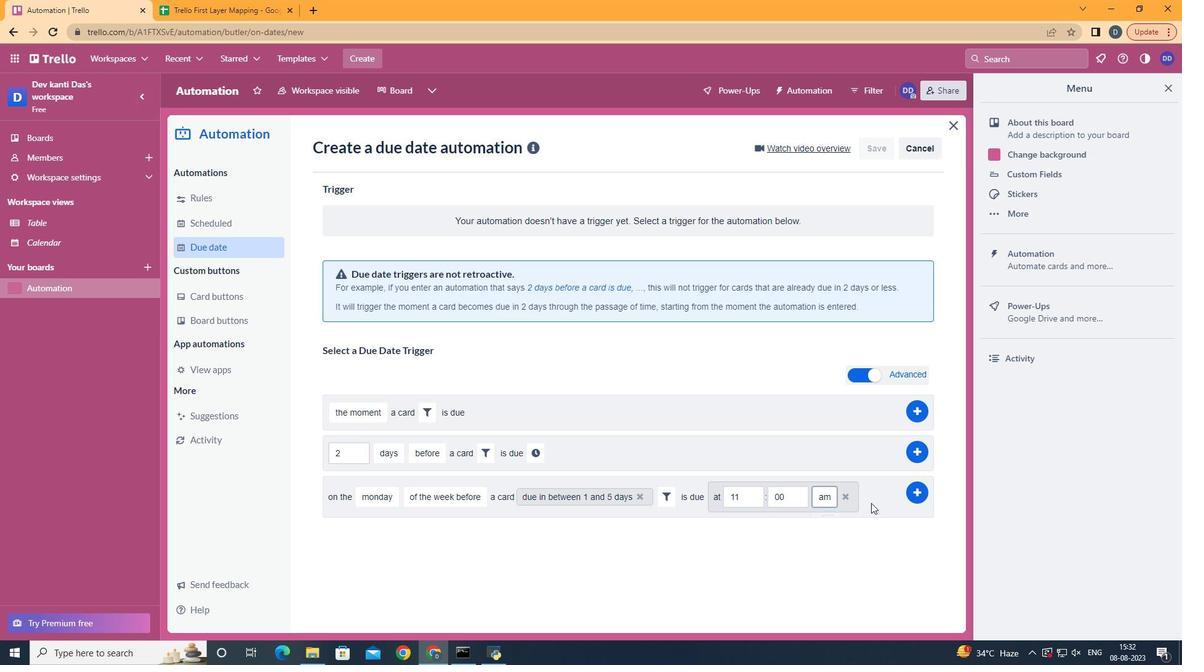 
Action: Mouse moved to (915, 490)
Screenshot: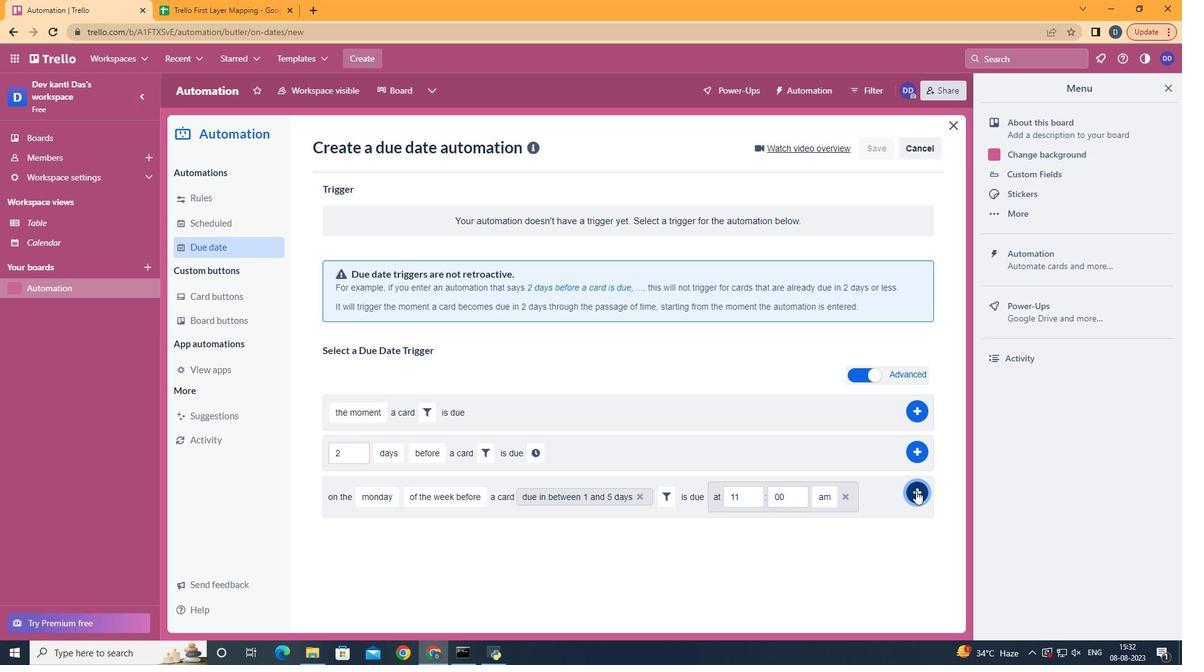 
Action: Mouse pressed left at (915, 490)
Screenshot: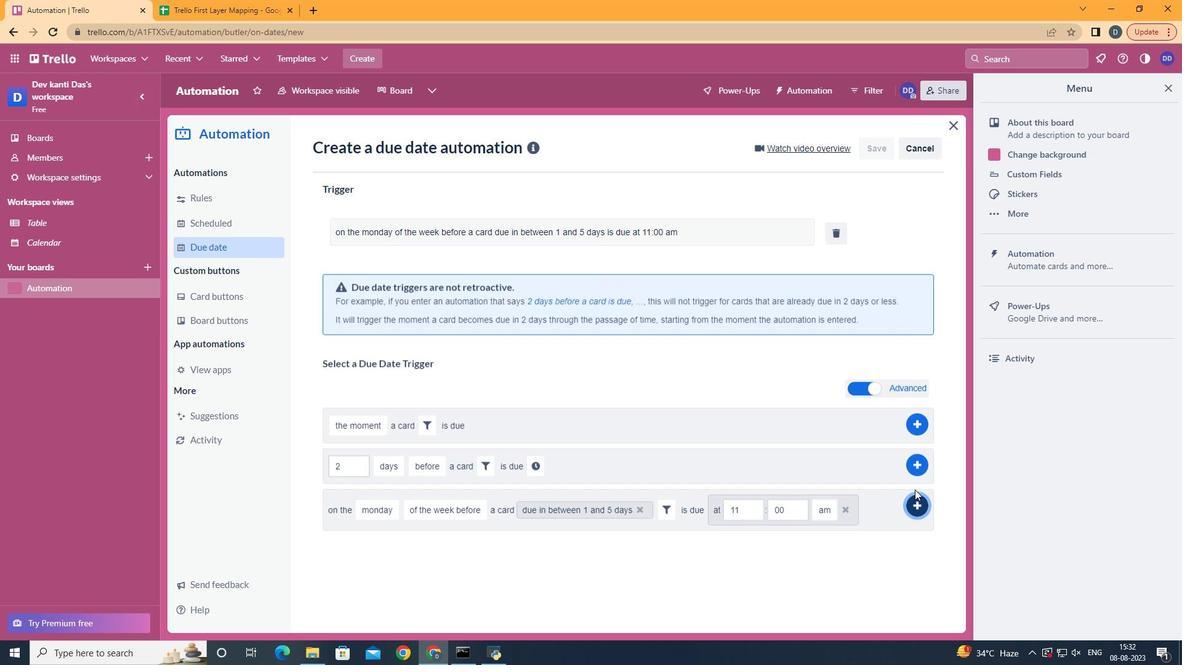
Action: Mouse moved to (832, 187)
Screenshot: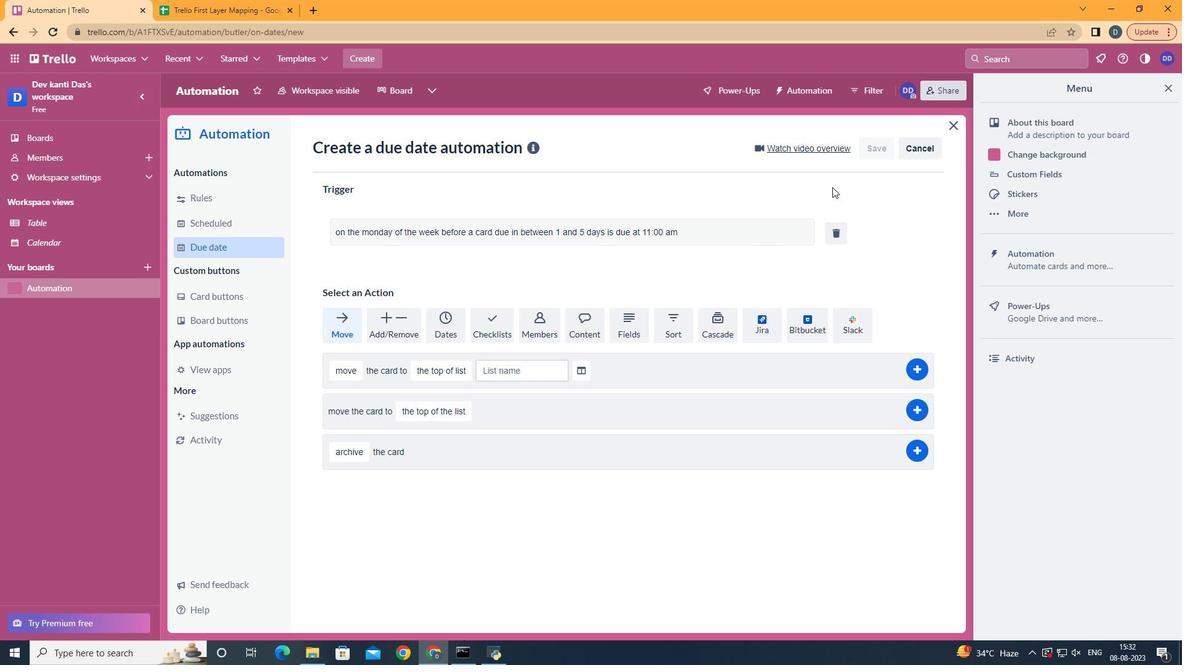 
